 Task: In job recomendations chosse email frequency linkedin recommended.
Action: Mouse moved to (671, 61)
Screenshot: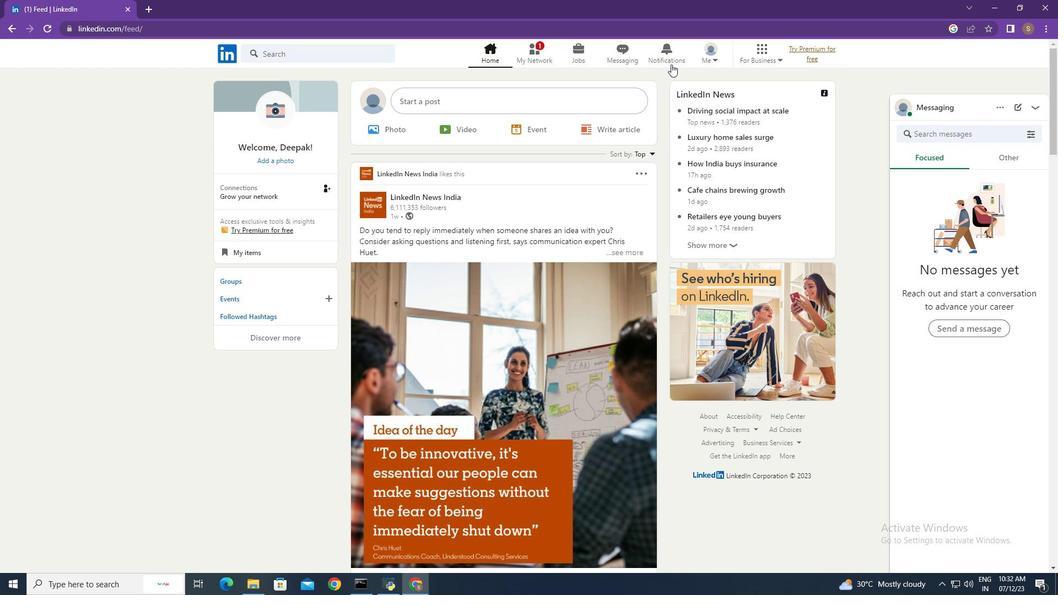 
Action: Mouse pressed left at (671, 61)
Screenshot: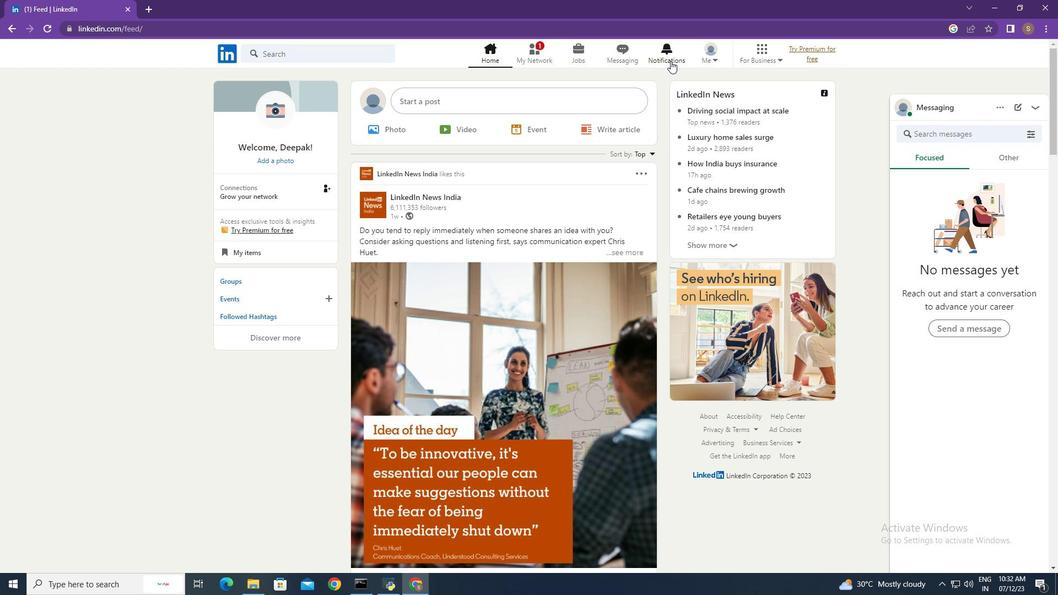 
Action: Mouse moved to (254, 124)
Screenshot: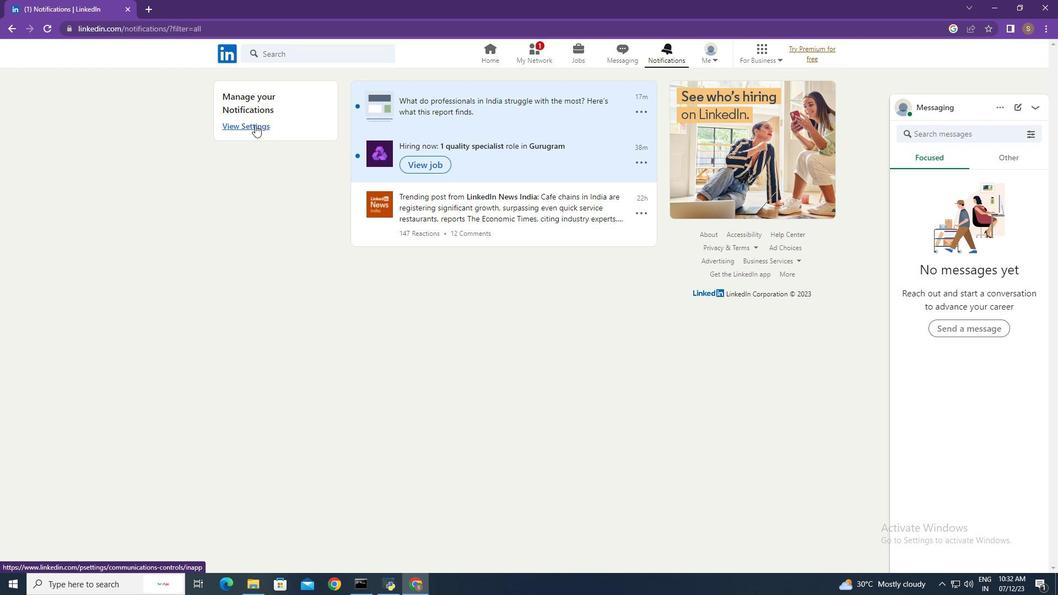 
Action: Mouse pressed left at (254, 124)
Screenshot: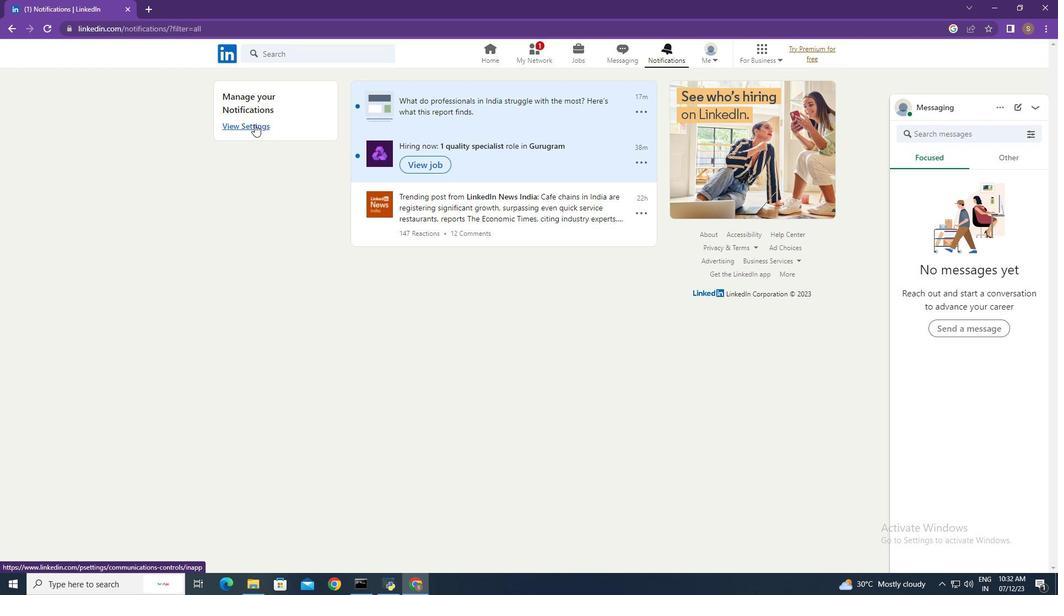 
Action: Mouse moved to (783, 170)
Screenshot: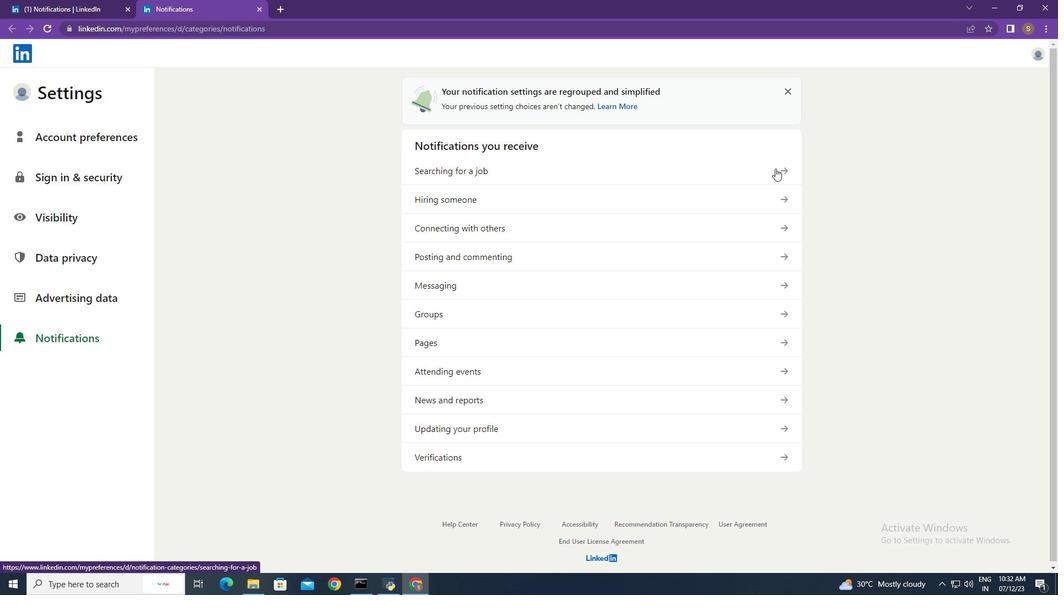 
Action: Mouse pressed left at (783, 170)
Screenshot: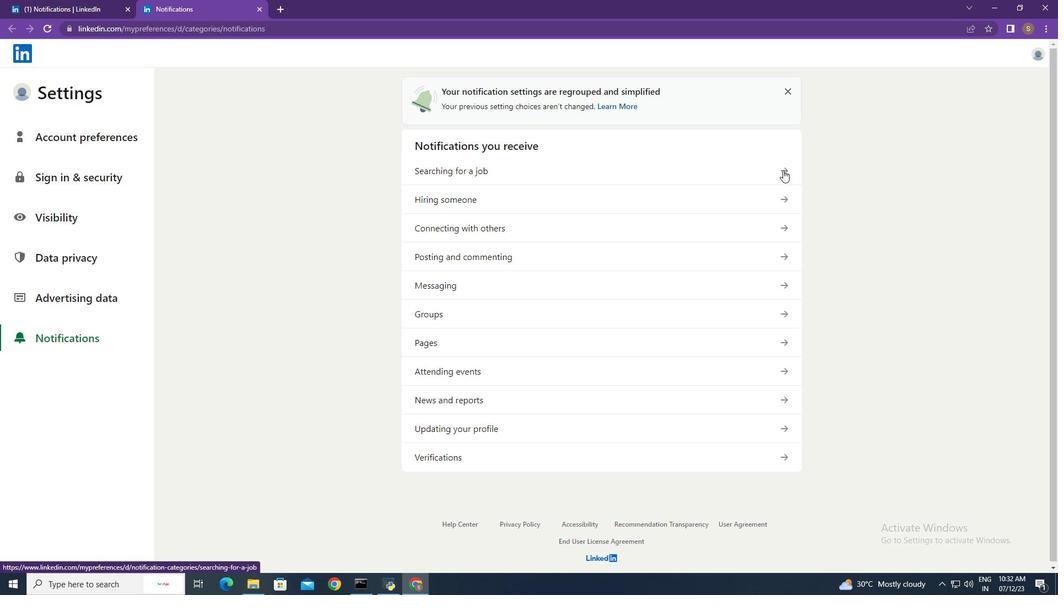 
Action: Mouse moved to (781, 240)
Screenshot: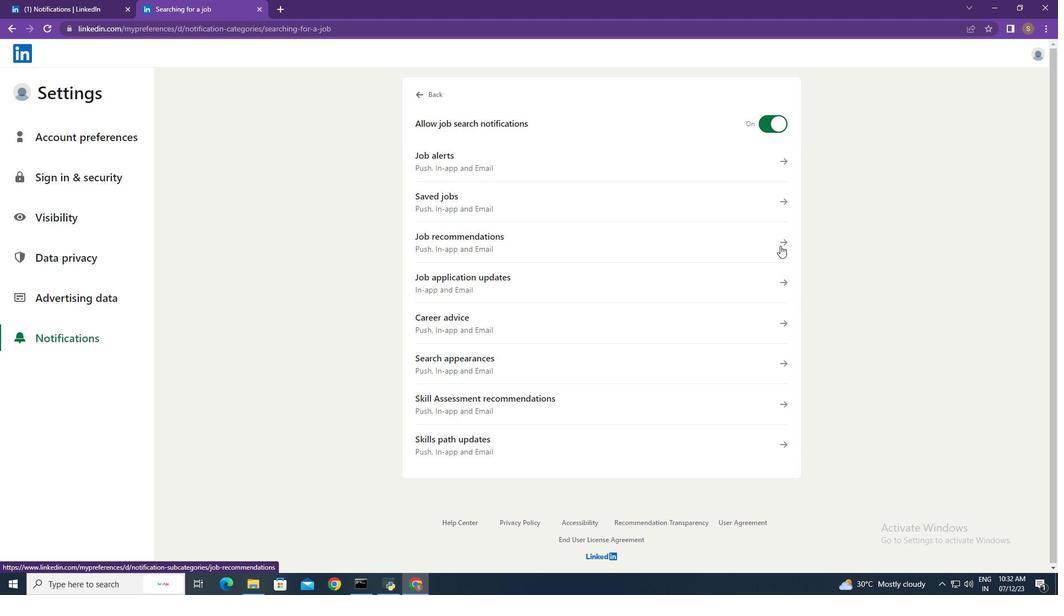 
Action: Mouse pressed left at (781, 240)
Screenshot: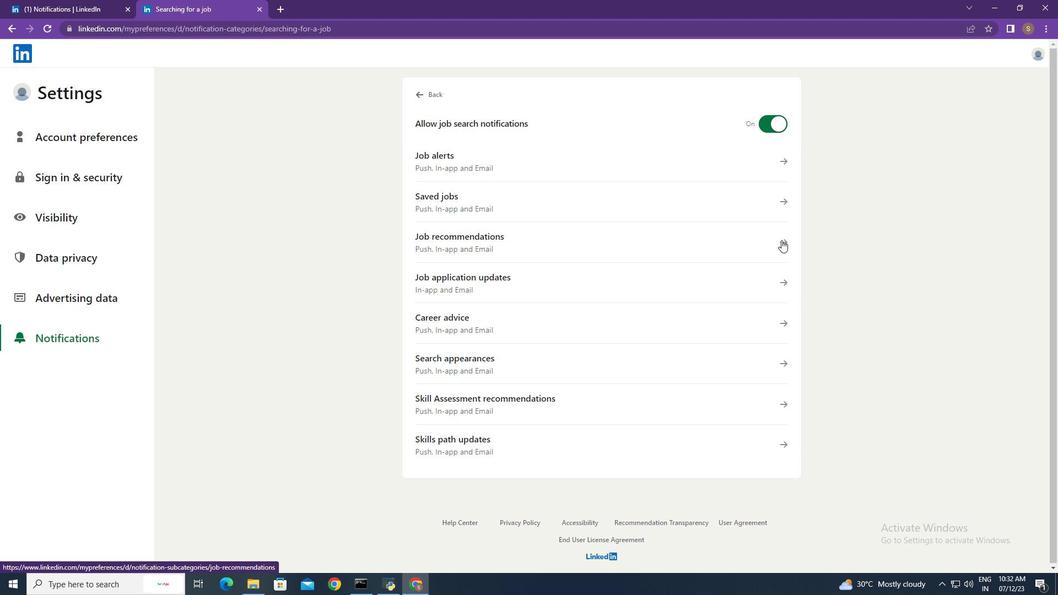 
Action: Mouse moved to (427, 389)
Screenshot: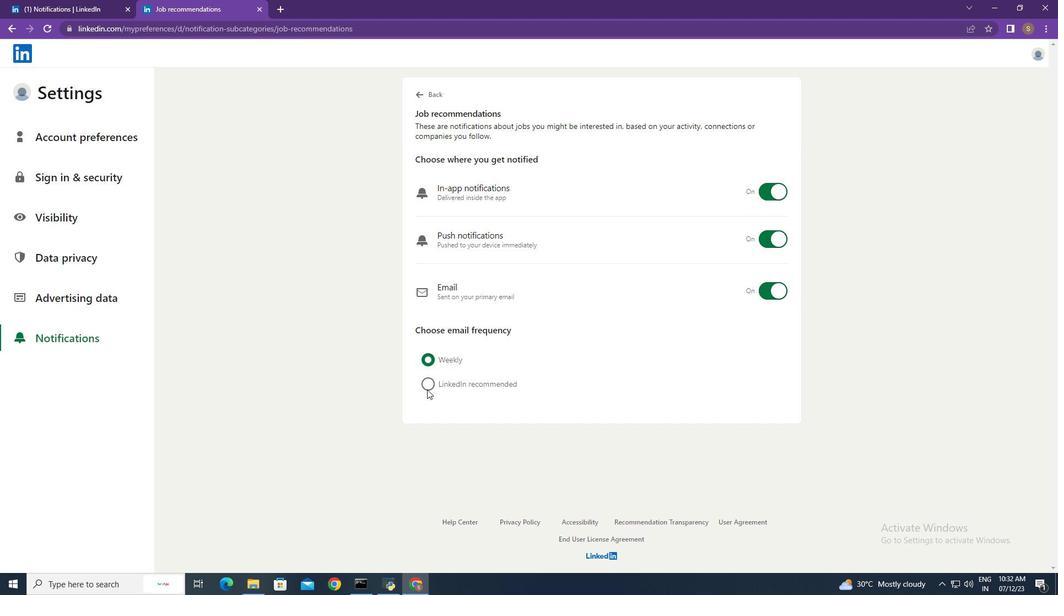 
Action: Mouse pressed left at (427, 389)
Screenshot: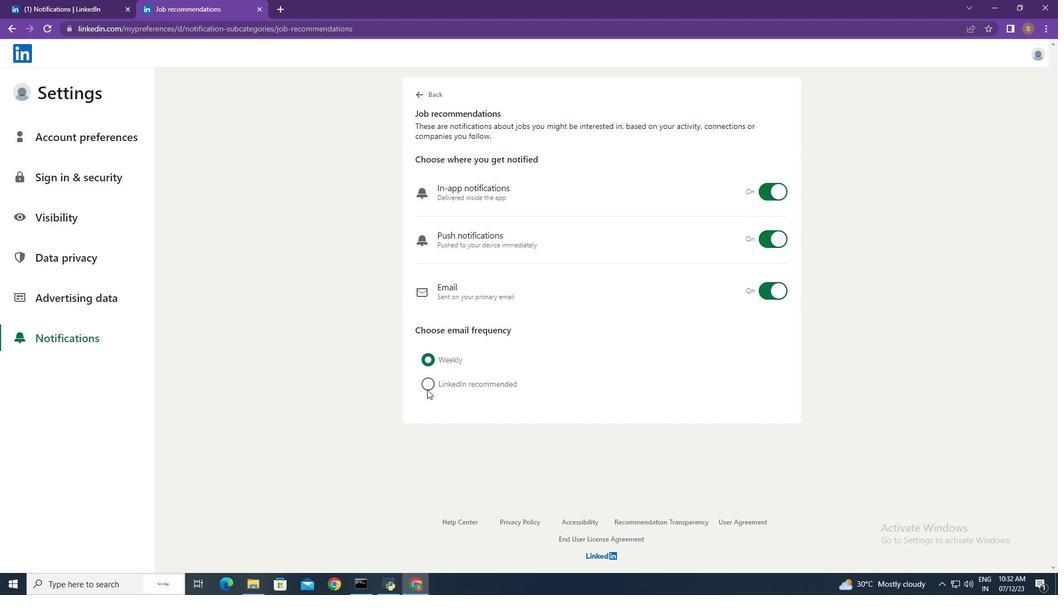 
Action: Mouse moved to (335, 383)
Screenshot: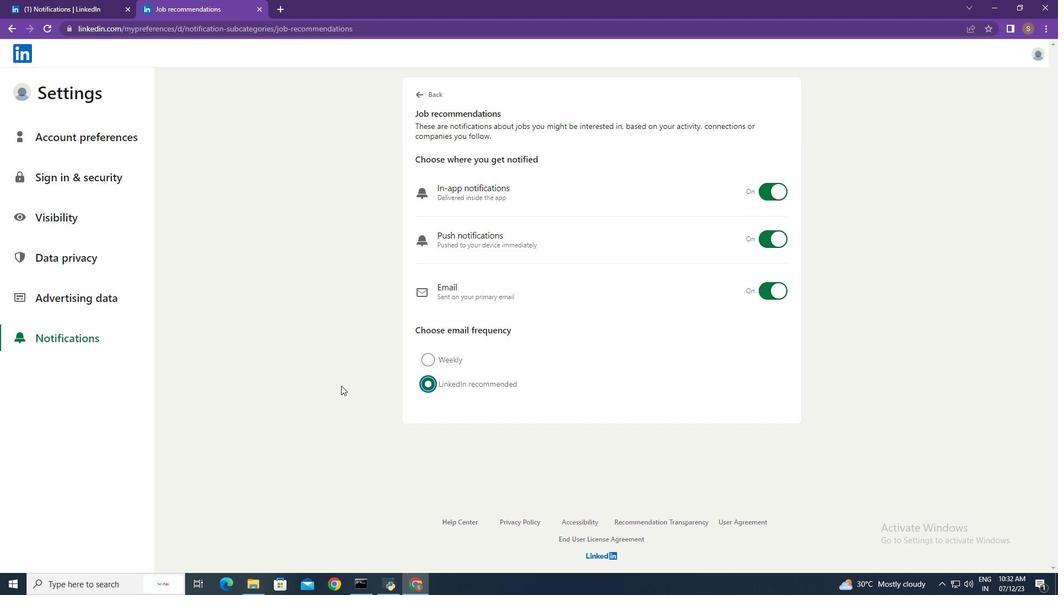 
